 Task: Use the formula "POISSON.DIST" in spreadsheet "Project protfolio".
Action: Key pressed '='
Screenshot: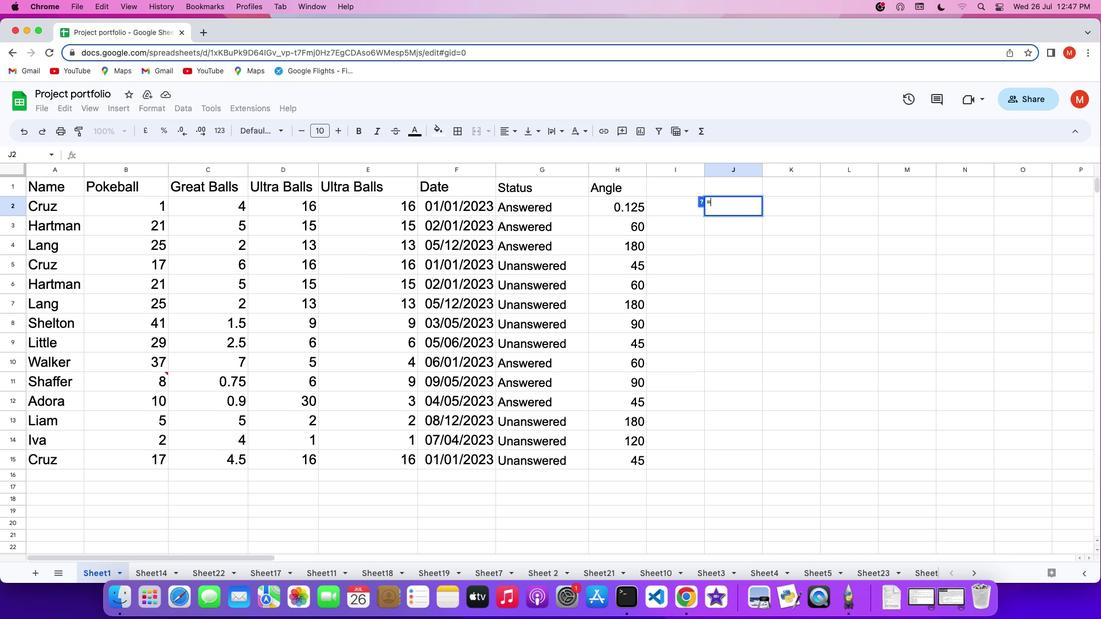 
Action: Mouse moved to (633, 455)
Screenshot: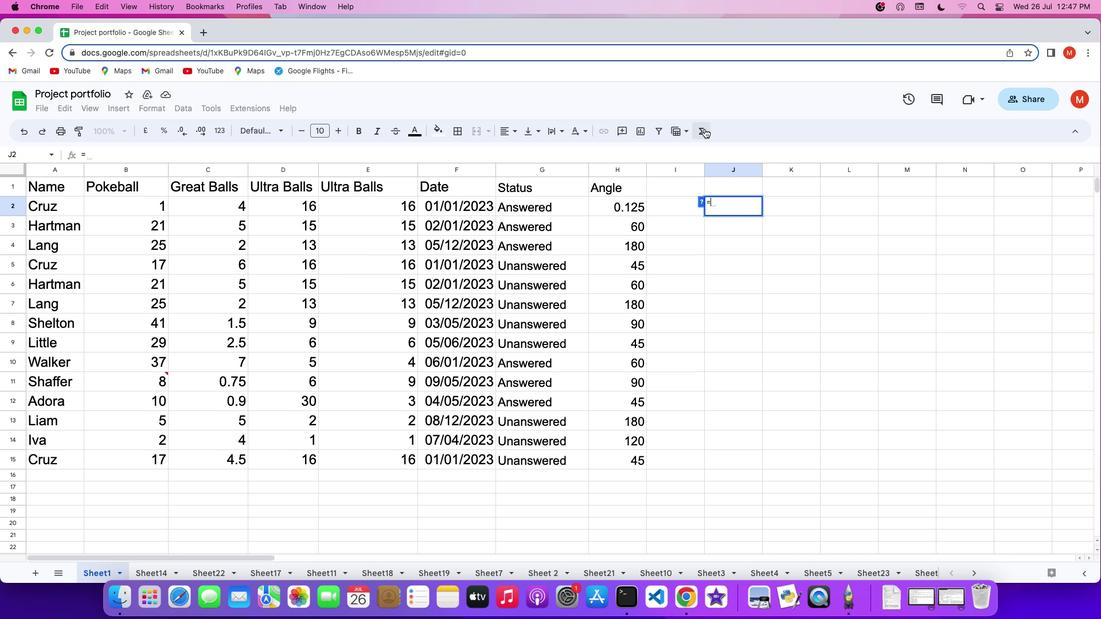 
Action: Mouse pressed left at (633, 455)
Screenshot: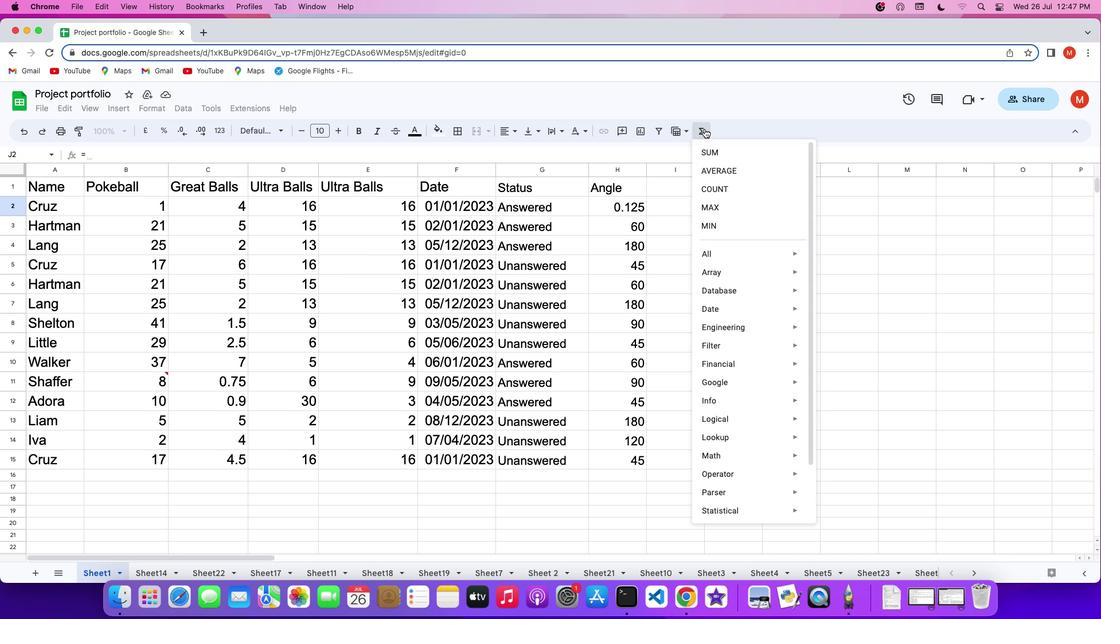 
Action: Mouse moved to (633, 454)
Screenshot: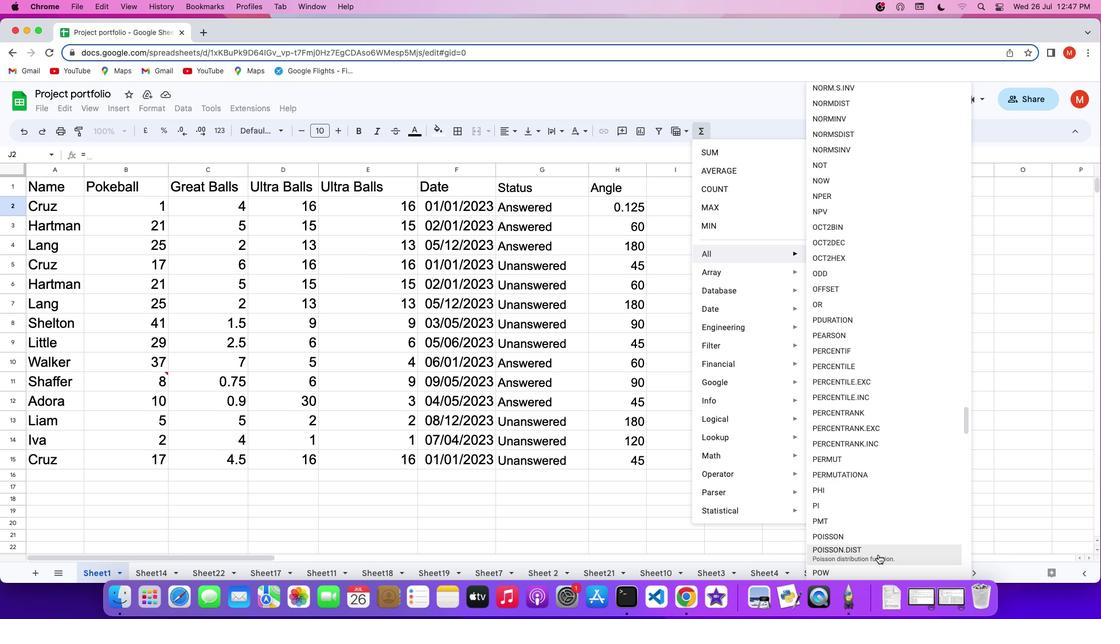
Action: Mouse pressed left at (633, 454)
Screenshot: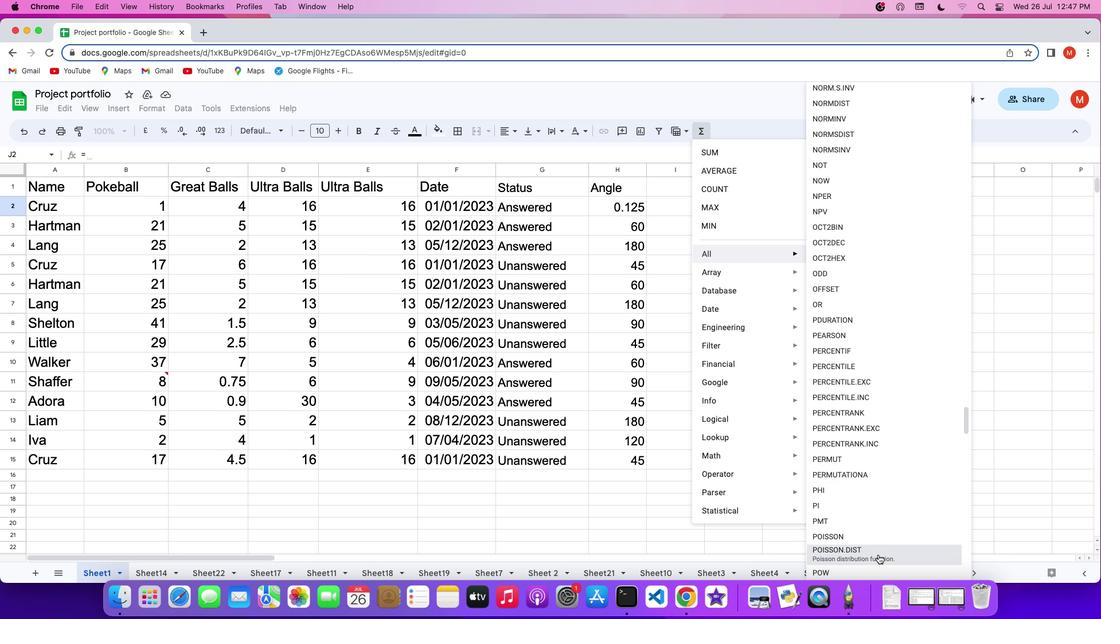 
Action: Key pressed '1'',''2'','Key.shift'T''r''u''e'Key.enter
Screenshot: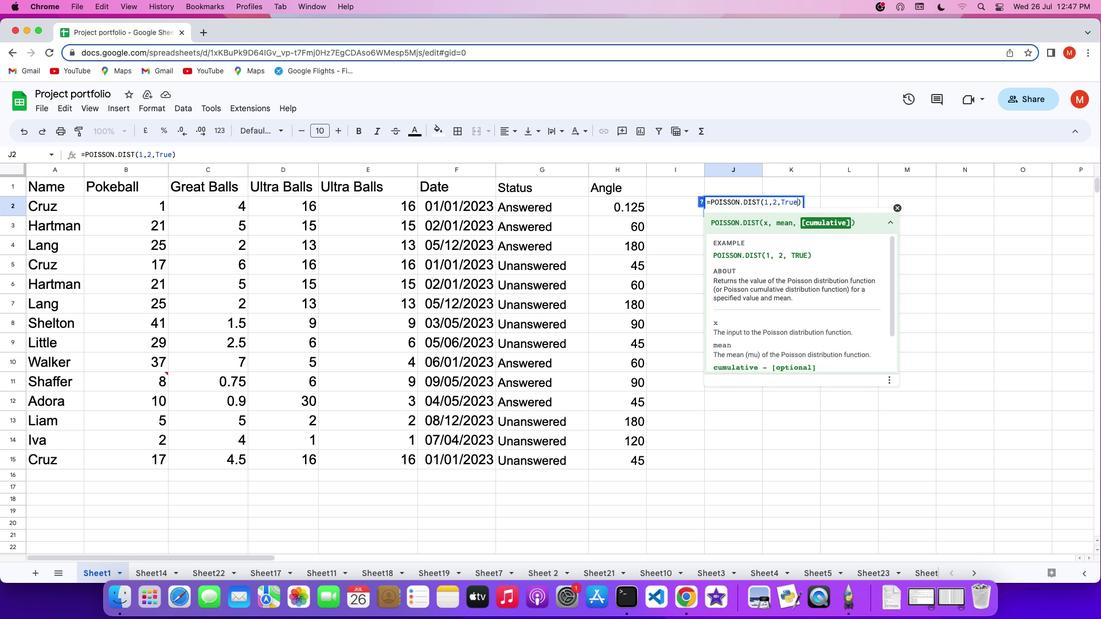 
